 Task: Add a signature Dana Mitchell containing Happy Thanksgiving, Dana Mitchell to email address softage.10@softage.net and add a folder Landing pages
Action: Mouse moved to (90, 97)
Screenshot: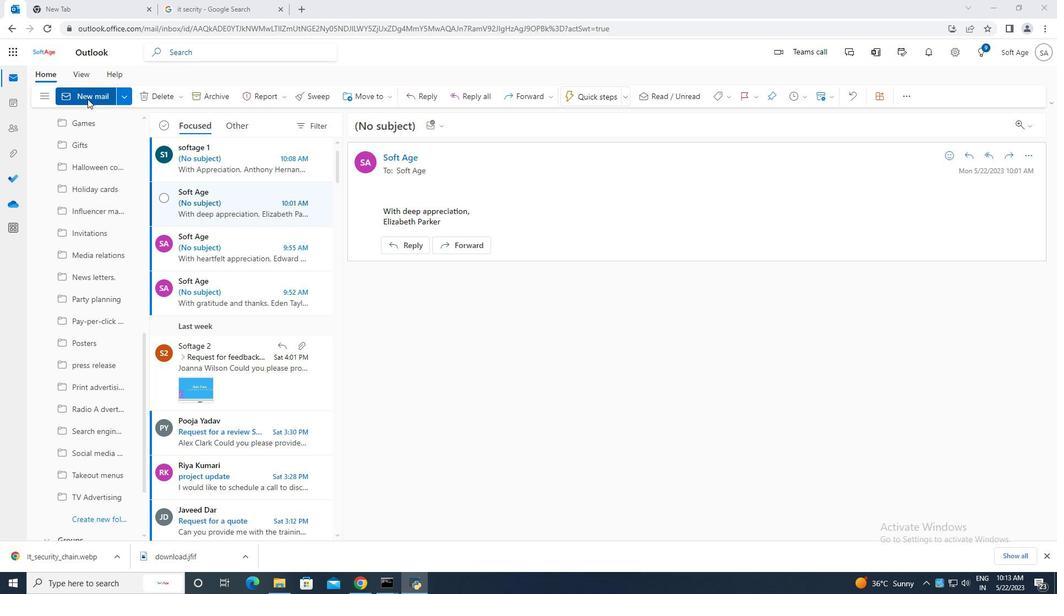 
Action: Mouse pressed left at (90, 97)
Screenshot: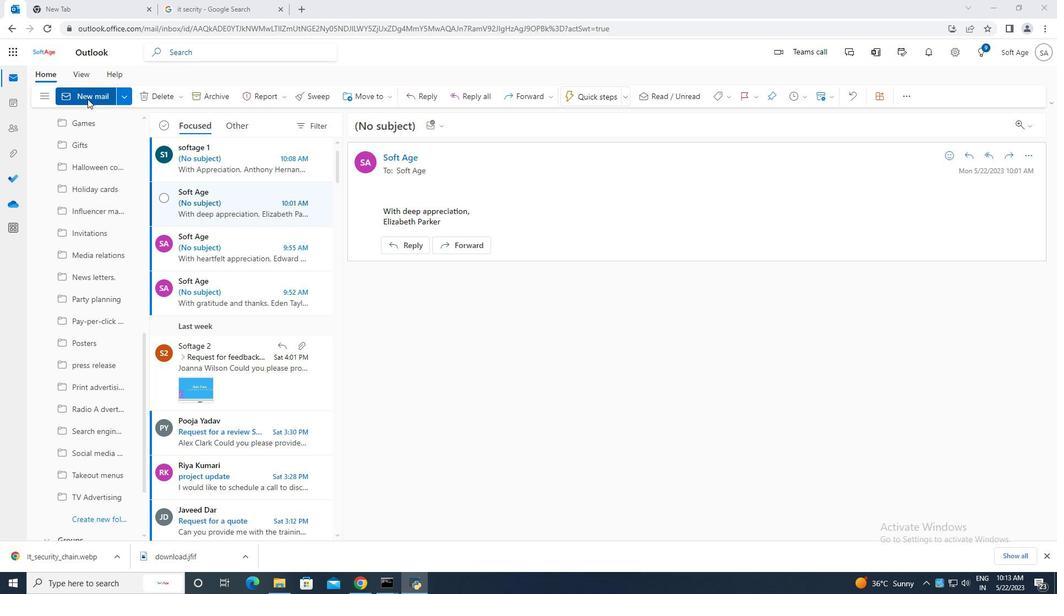 
Action: Mouse moved to (716, 98)
Screenshot: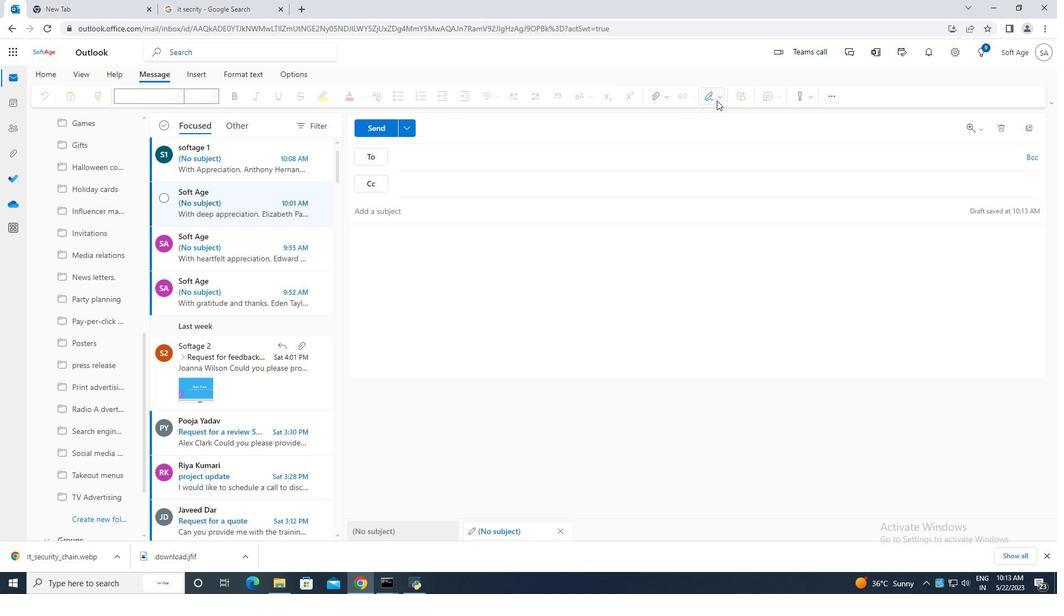 
Action: Mouse pressed left at (716, 98)
Screenshot: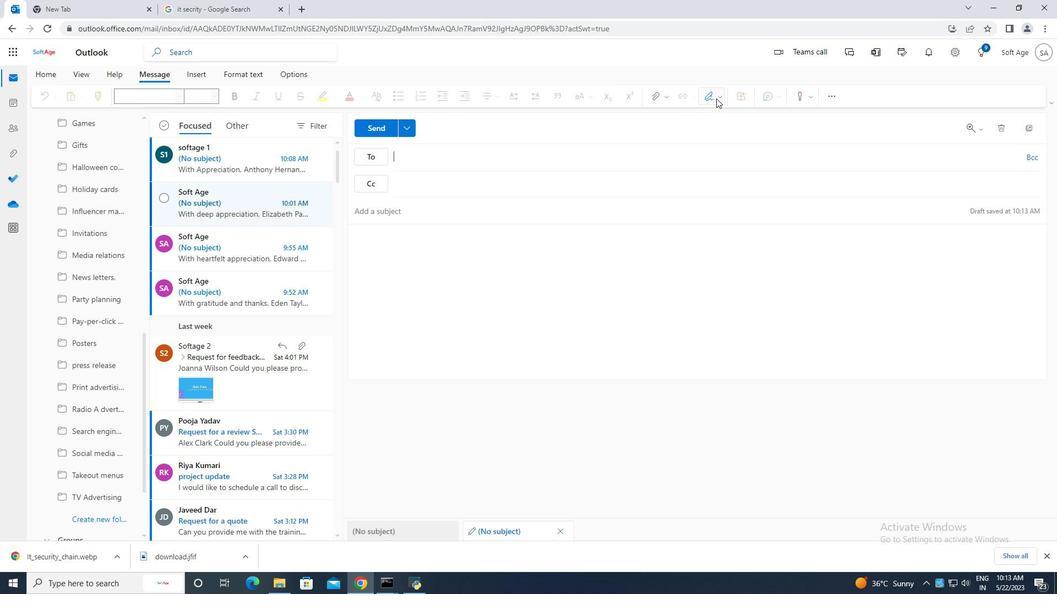 
Action: Mouse moved to (678, 143)
Screenshot: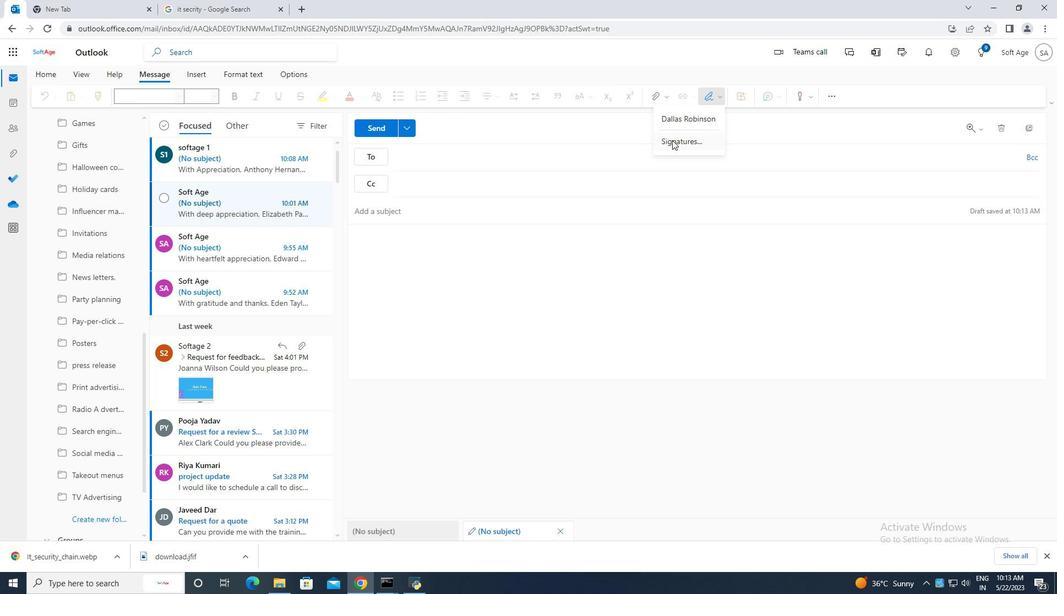 
Action: Mouse pressed left at (678, 143)
Screenshot: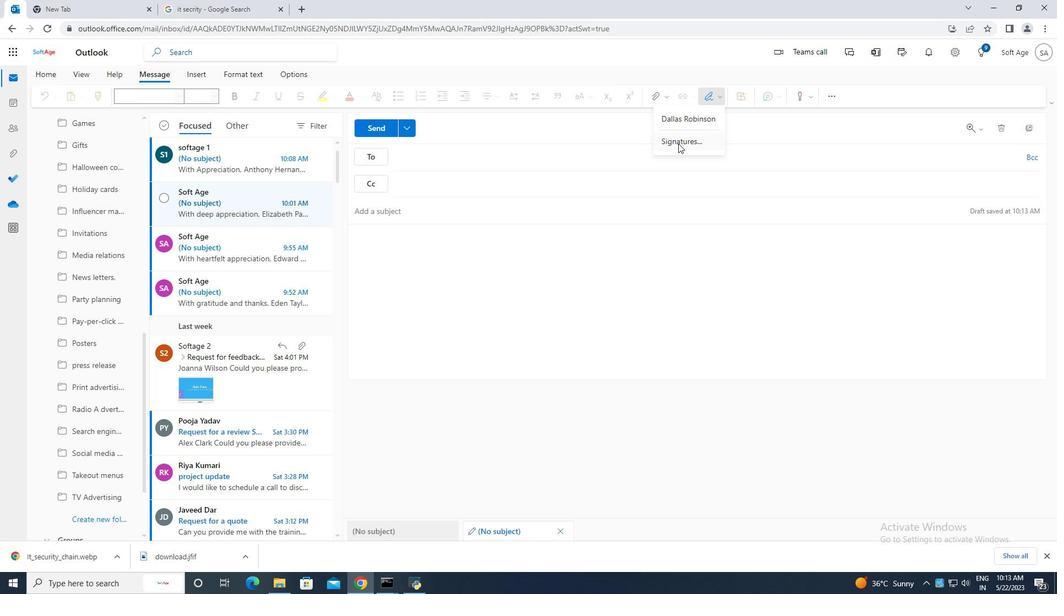 
Action: Mouse moved to (751, 185)
Screenshot: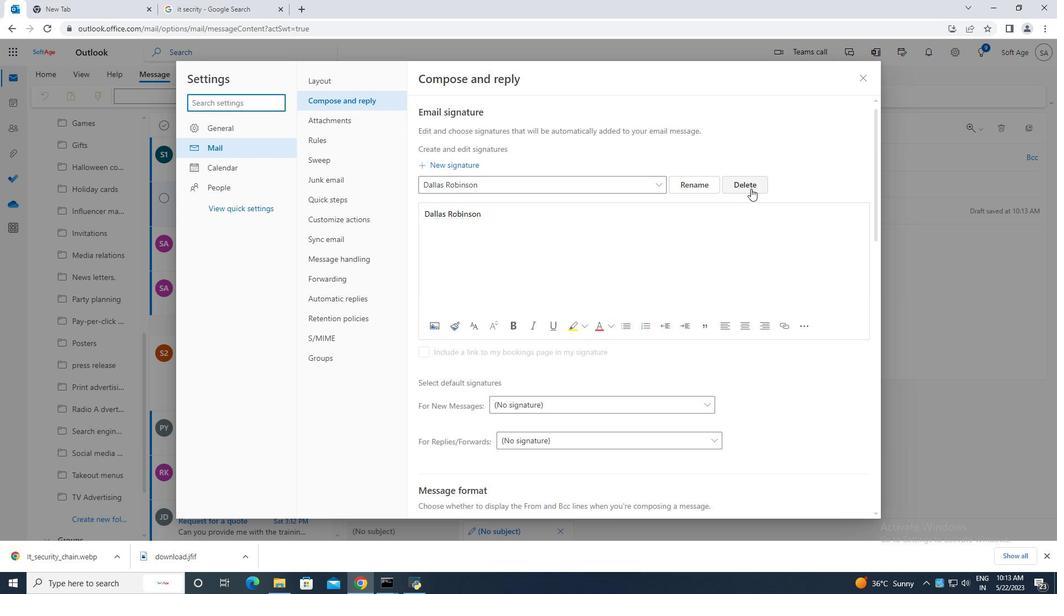 
Action: Mouse pressed left at (751, 185)
Screenshot: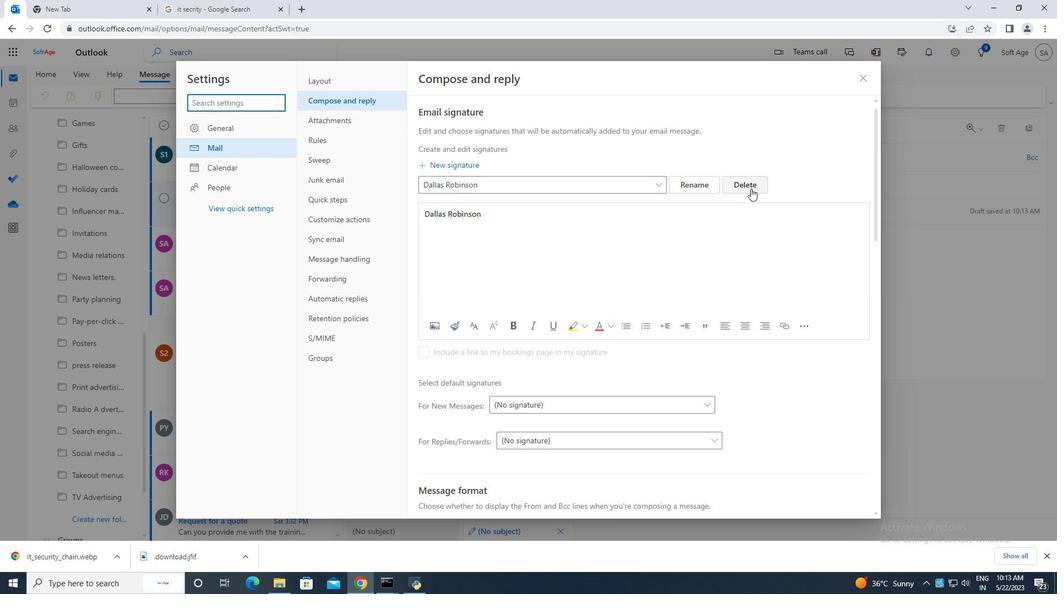 
Action: Mouse moved to (469, 187)
Screenshot: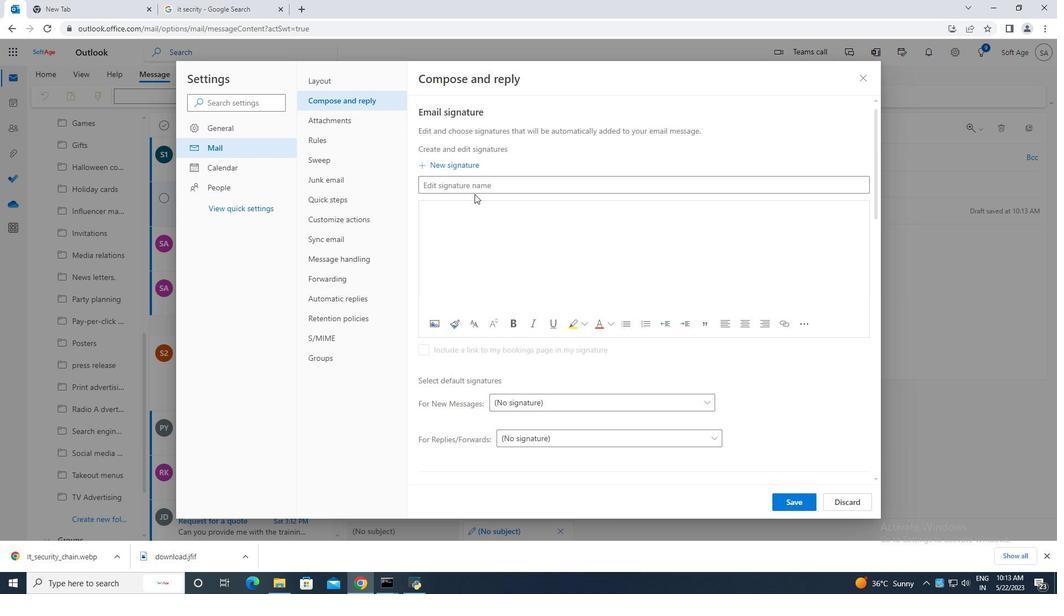 
Action: Mouse pressed left at (469, 187)
Screenshot: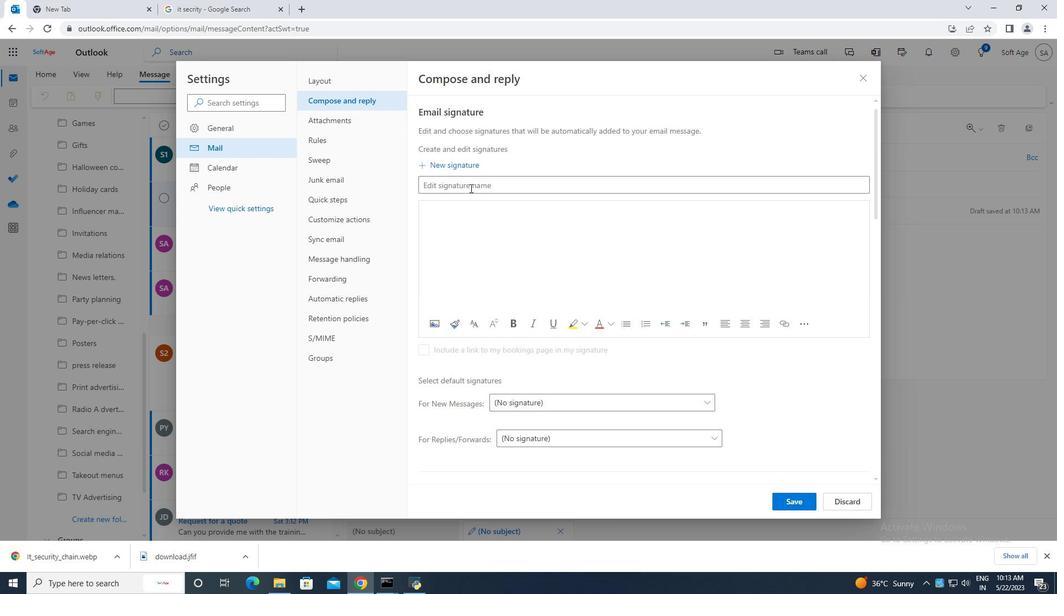 
Action: Key pressed <Key.caps_lock>D<Key.caps_lock>ana<Key.space><Key.caps_lock>MITCHELL
Screenshot: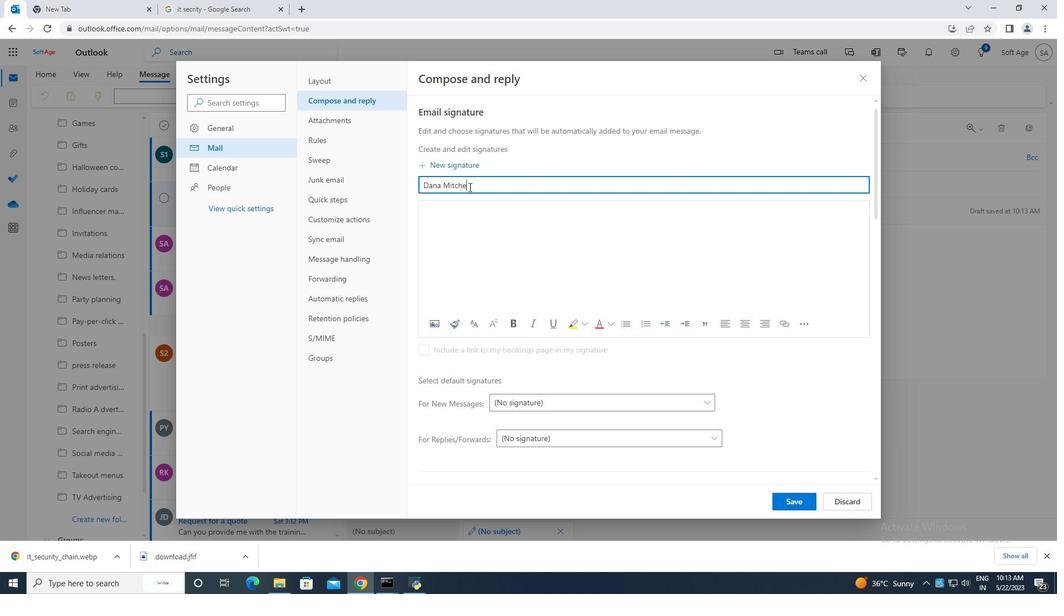 
Action: Mouse moved to (481, 210)
Screenshot: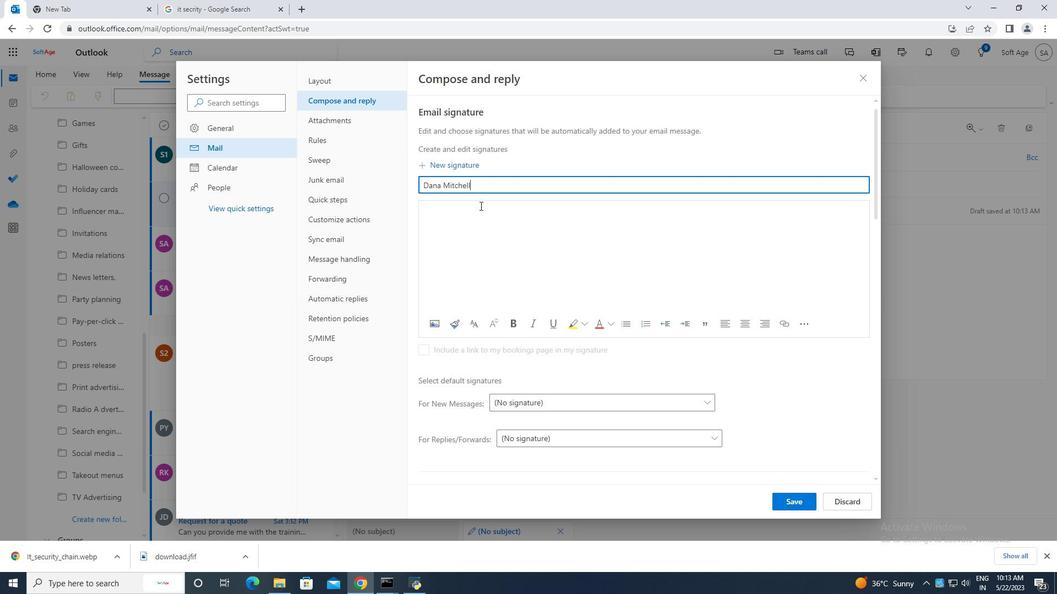 
Action: Mouse pressed left at (481, 210)
Screenshot: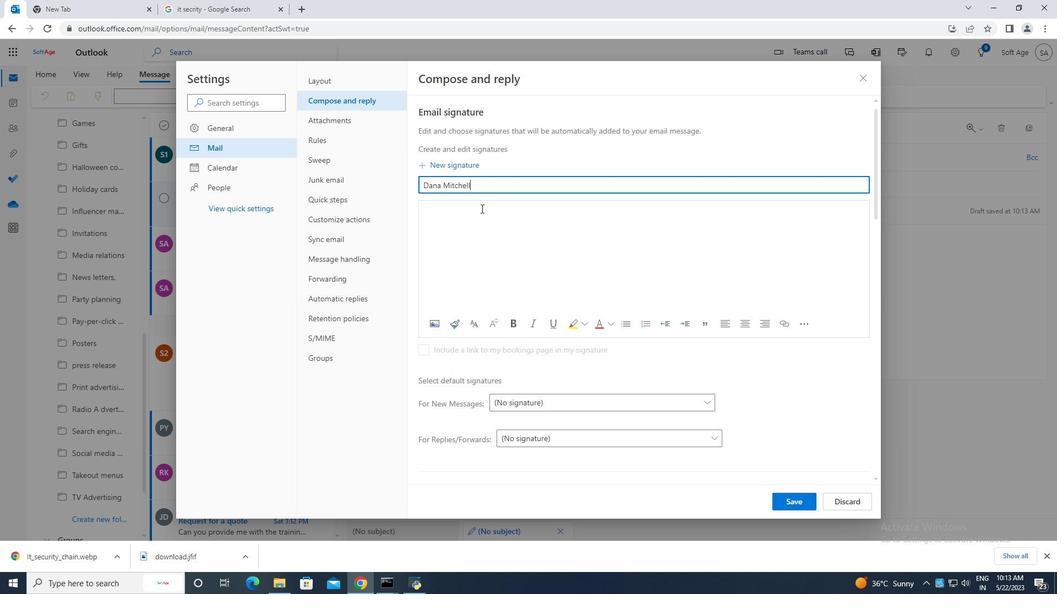 
Action: Mouse moved to (481, 210)
Screenshot: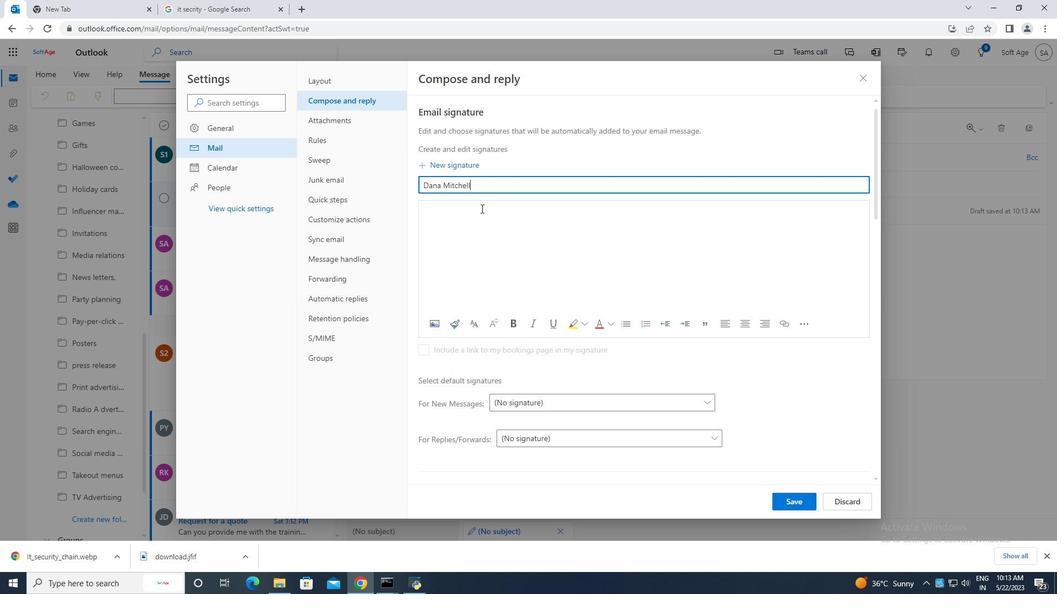 
Action: Key pressed <Key.caps_lock>d<Key.caps_lock>ANA<Key.space><Key.caps_lock>m<Key.caps_lock>ITCHEL
Screenshot: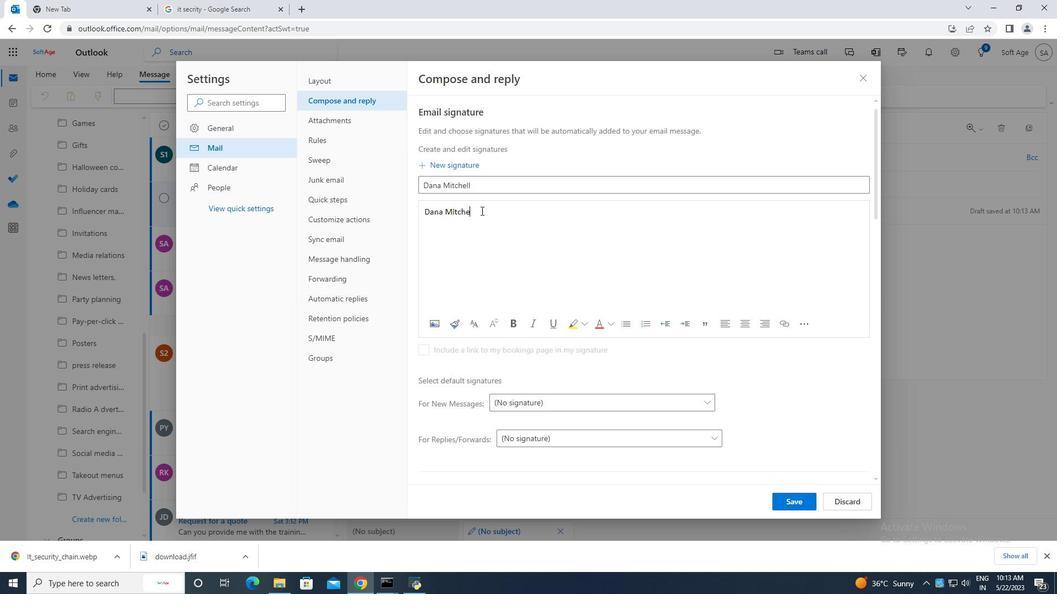 
Action: Mouse moved to (782, 499)
Screenshot: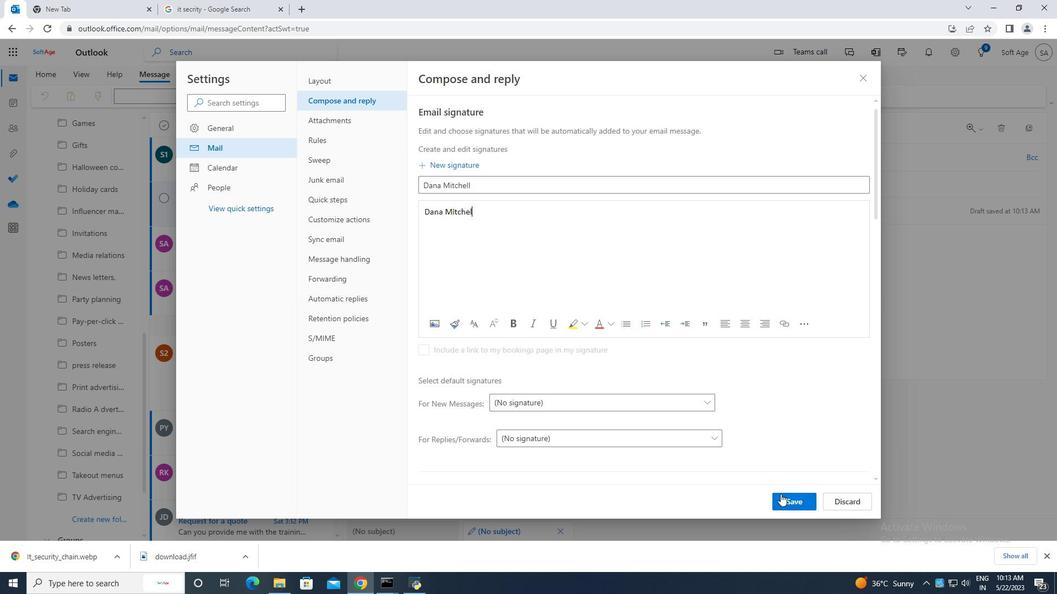 
Action: Mouse pressed left at (782, 499)
Screenshot: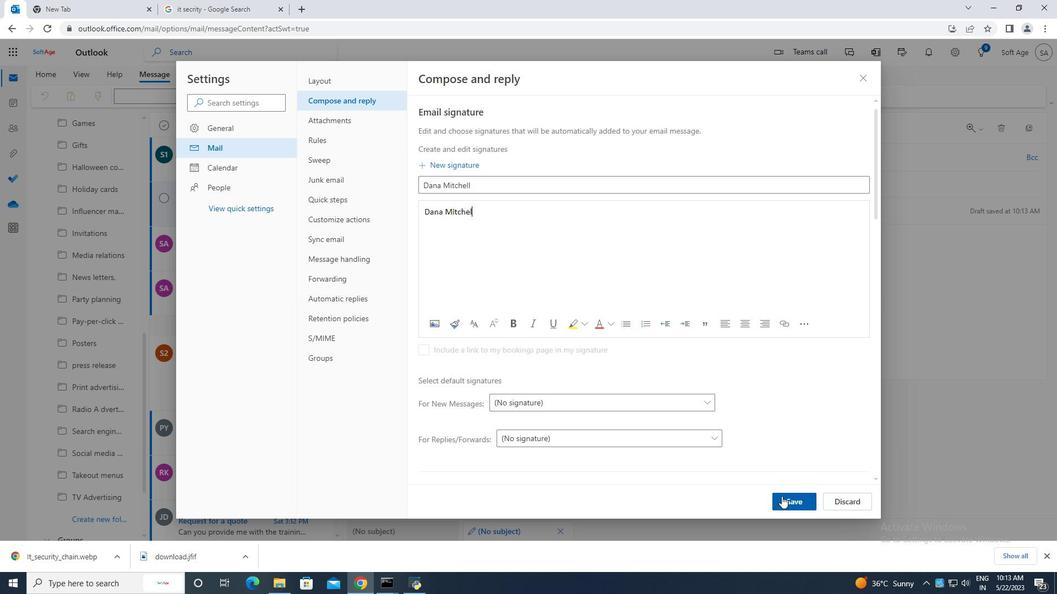
Action: Mouse moved to (868, 74)
Screenshot: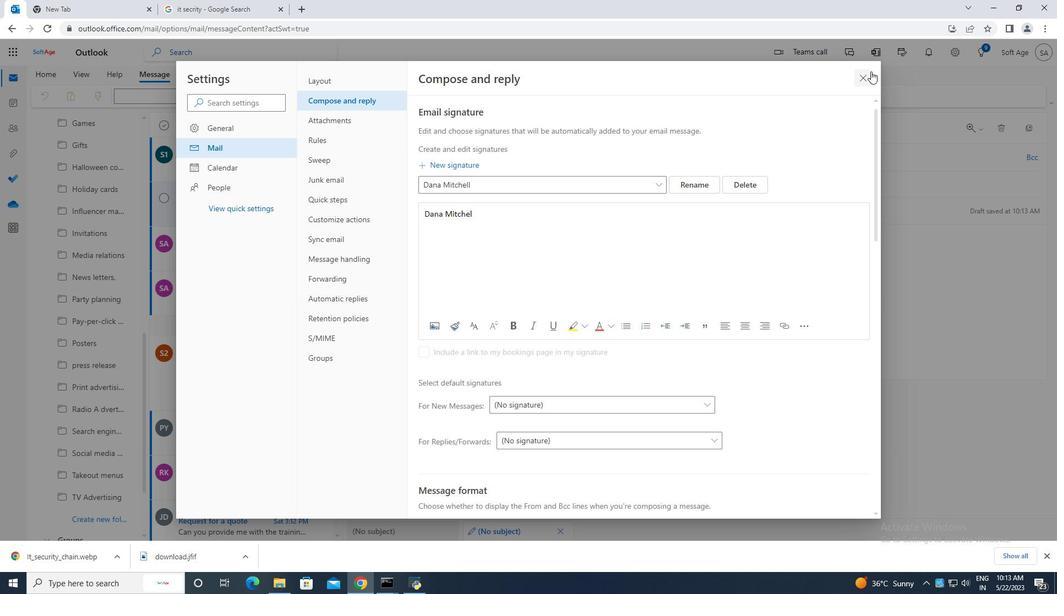 
Action: Mouse pressed left at (868, 74)
Screenshot: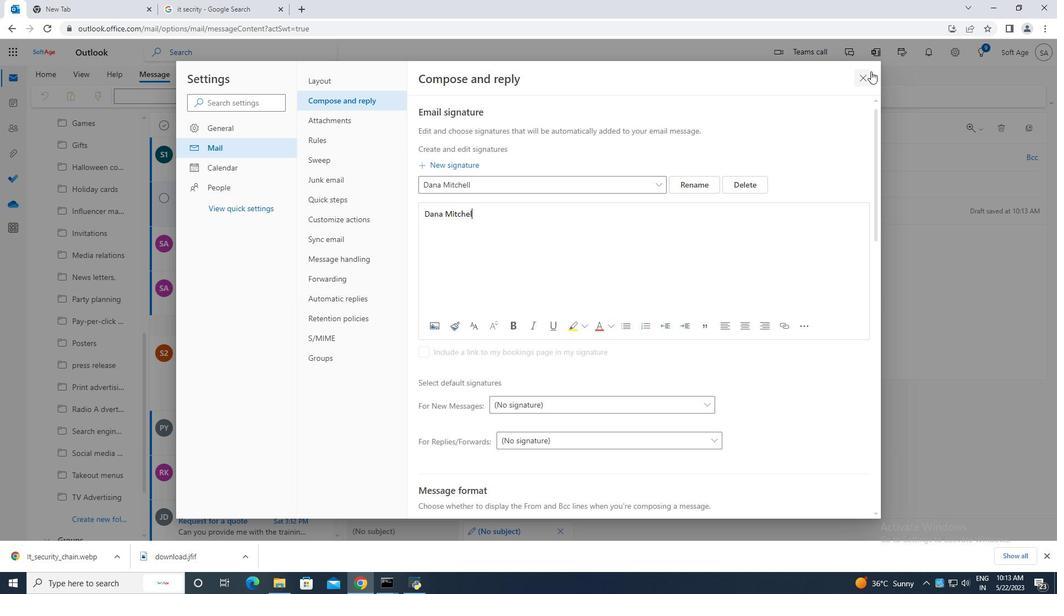 
Action: Mouse moved to (702, 99)
Screenshot: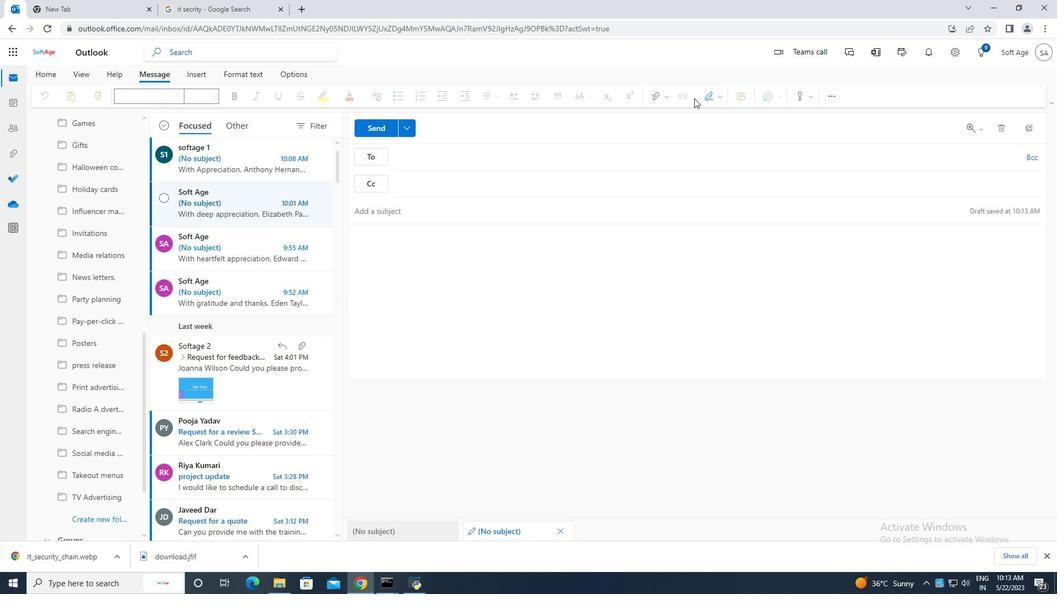 
Action: Mouse pressed left at (702, 99)
Screenshot: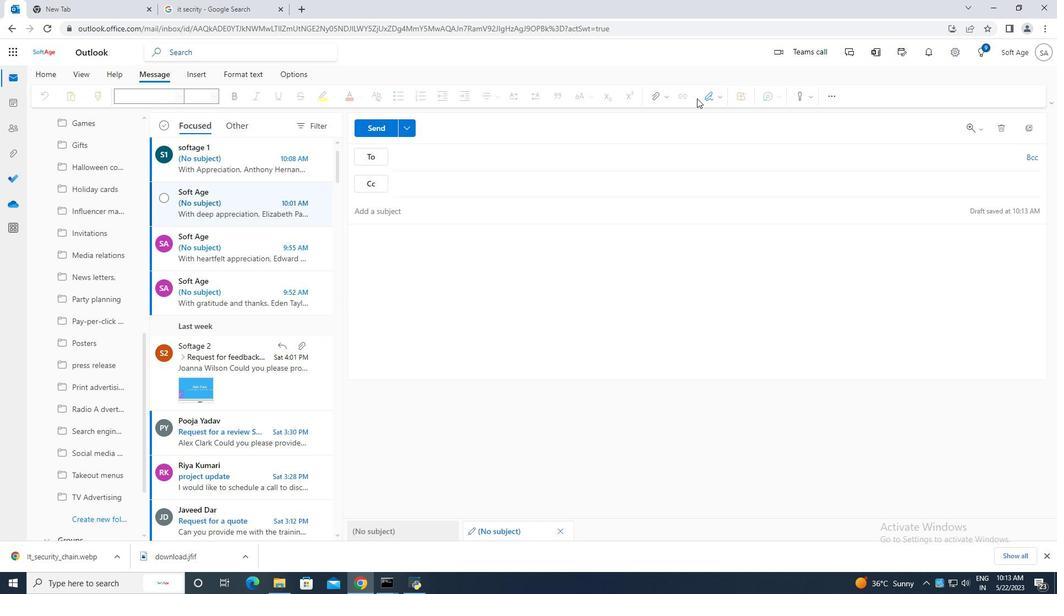 
Action: Mouse moved to (693, 118)
Screenshot: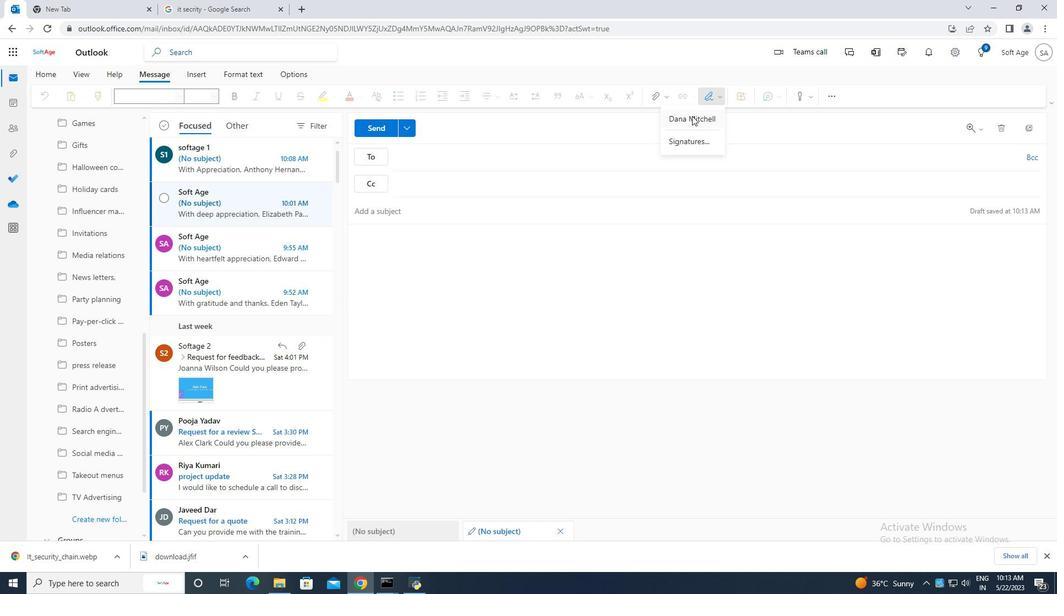 
Action: Mouse pressed left at (693, 118)
Screenshot: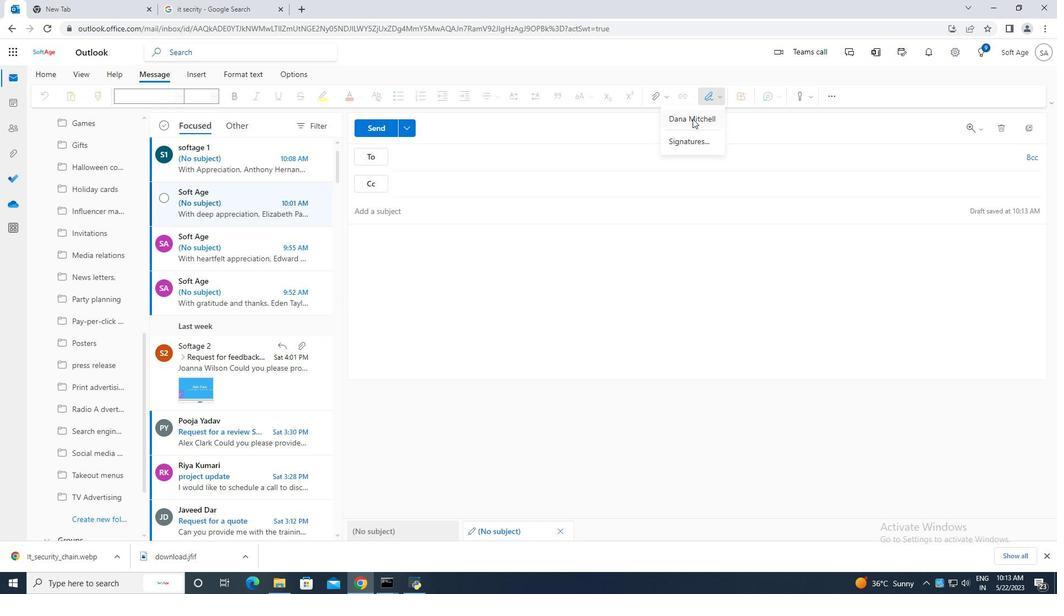 
Action: Mouse moved to (382, 238)
Screenshot: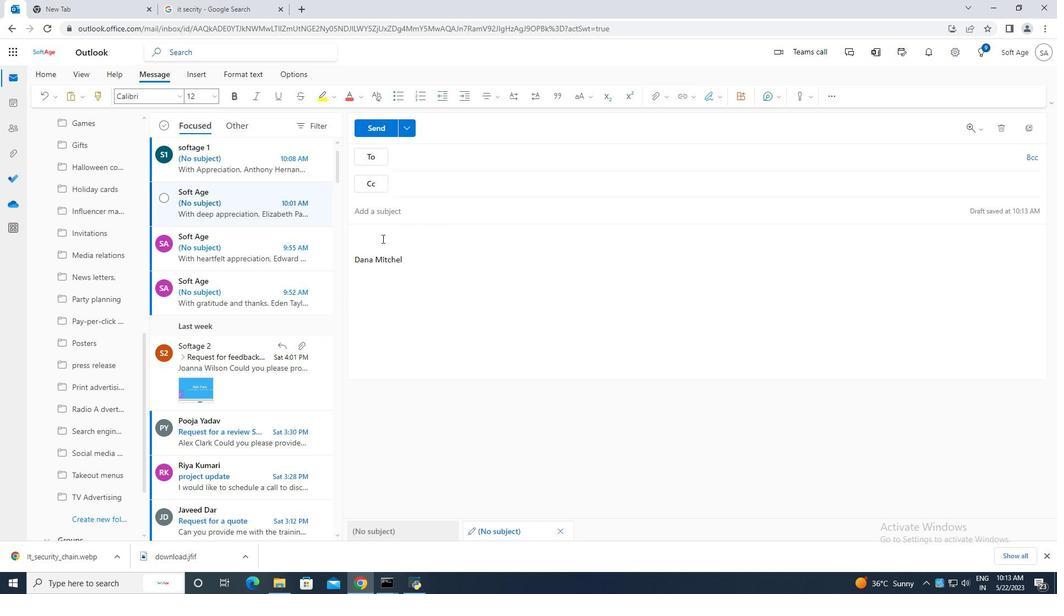 
Action: Key pressed <Key.caps_lock>c<Key.caps_lock>ONTAINING<Key.space>HAPPY<Key.space>THANKS<Key.space>GIVING,
Screenshot: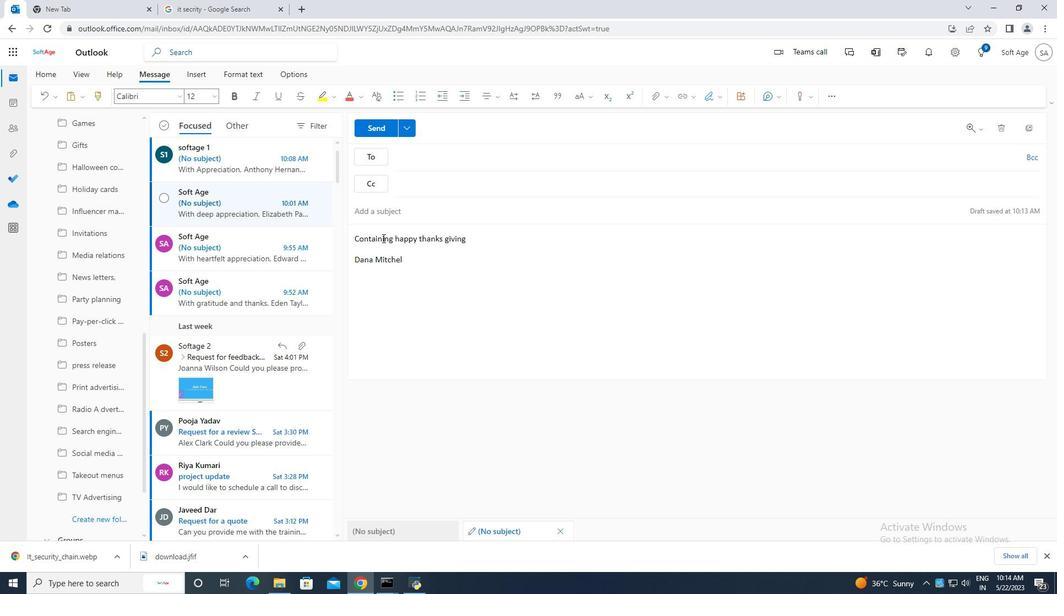 
Action: Mouse moved to (417, 157)
Screenshot: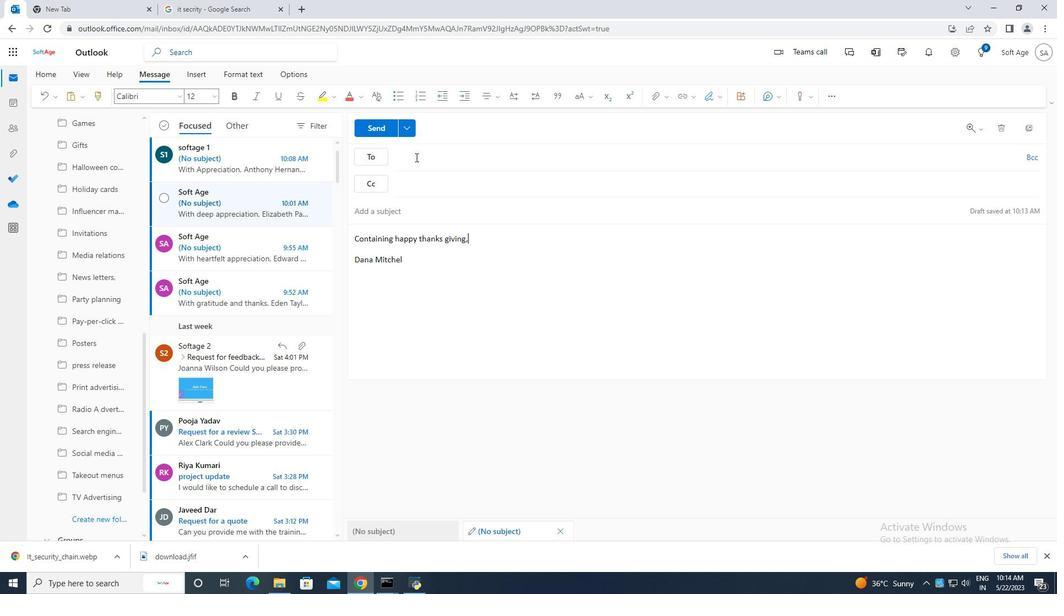 
Action: Mouse pressed left at (417, 157)
Screenshot: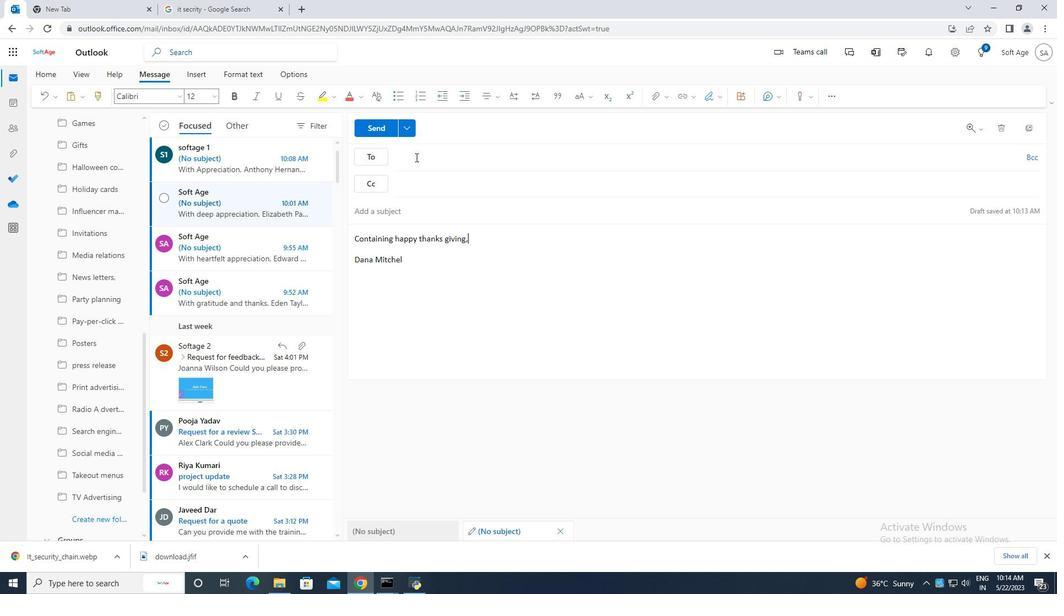 
Action: Key pressed SOFTAGE.10
Screenshot: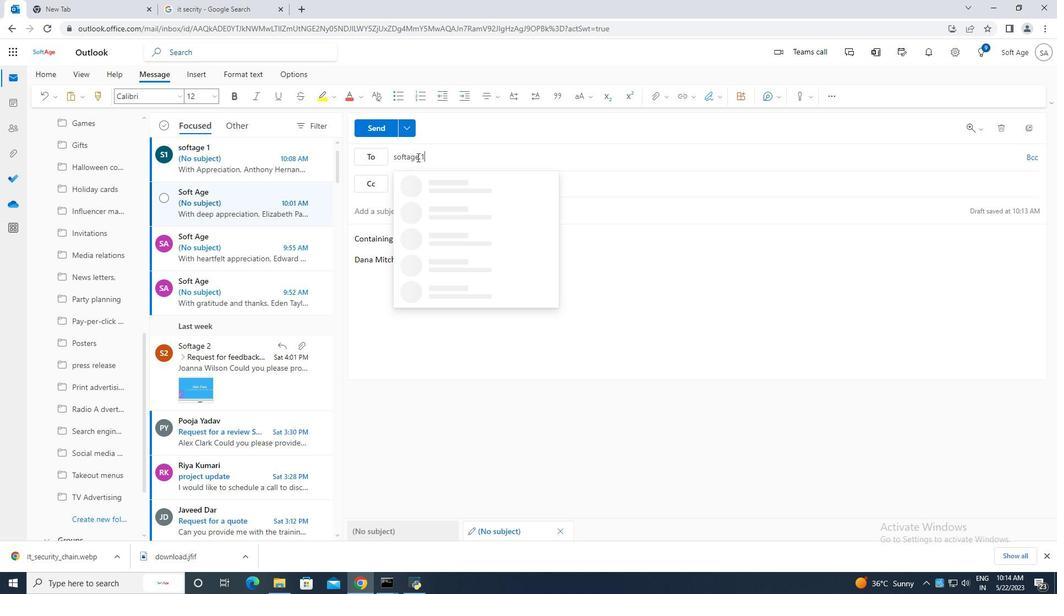 
Action: Mouse moved to (520, 223)
Screenshot: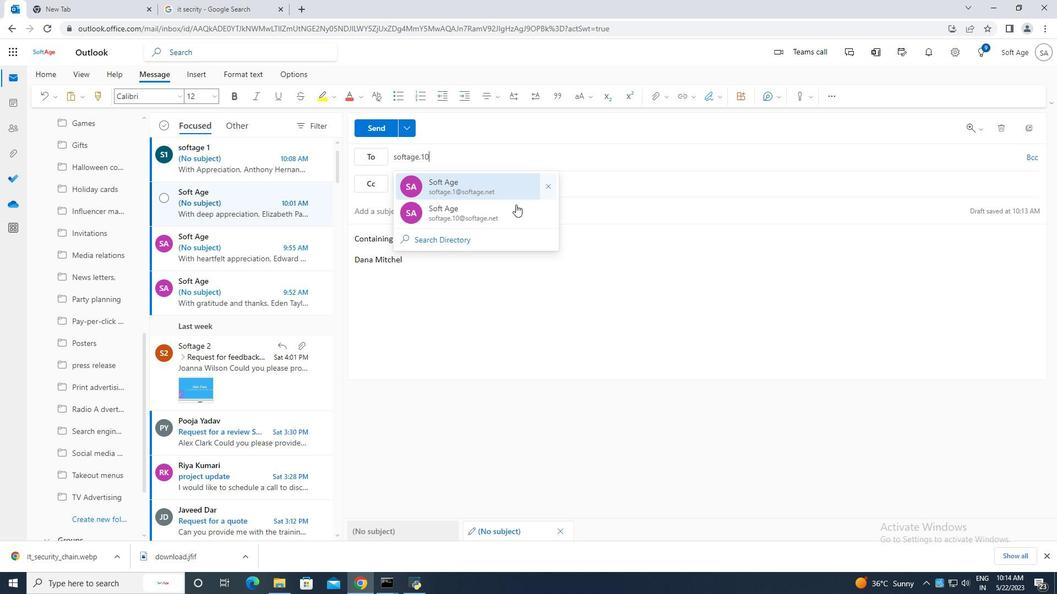
Action: Mouse pressed left at (520, 223)
Screenshot: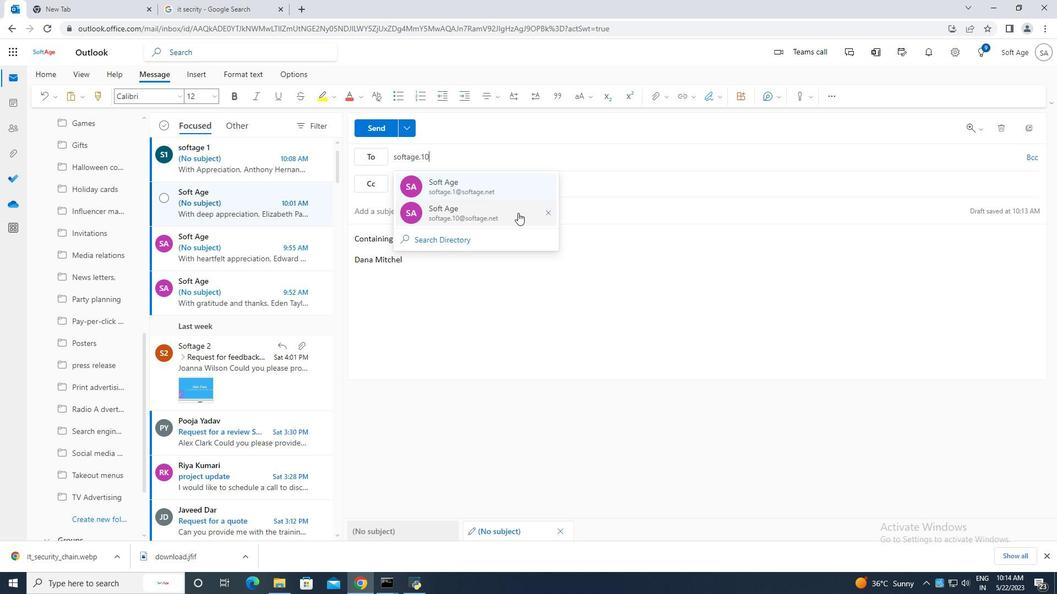 
Action: Mouse moved to (96, 519)
Screenshot: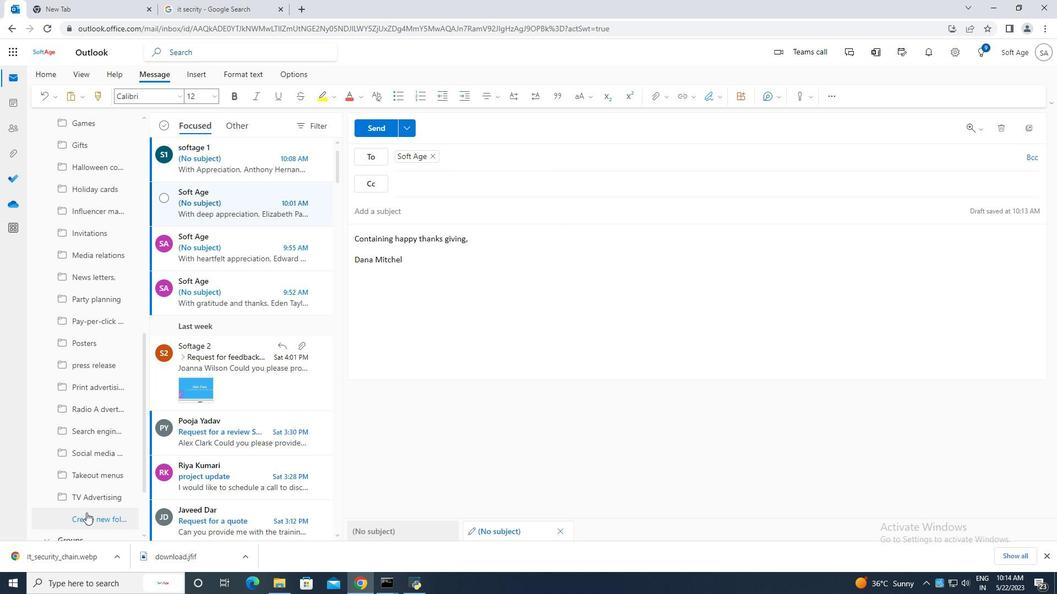 
Action: Mouse pressed left at (96, 519)
Screenshot: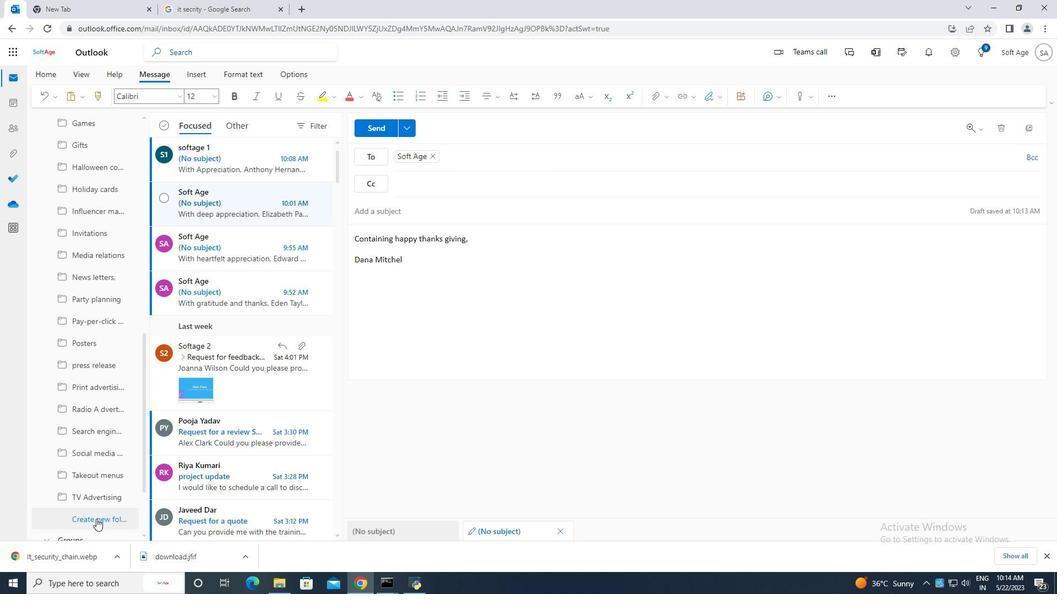 
Action: Mouse moved to (85, 516)
Screenshot: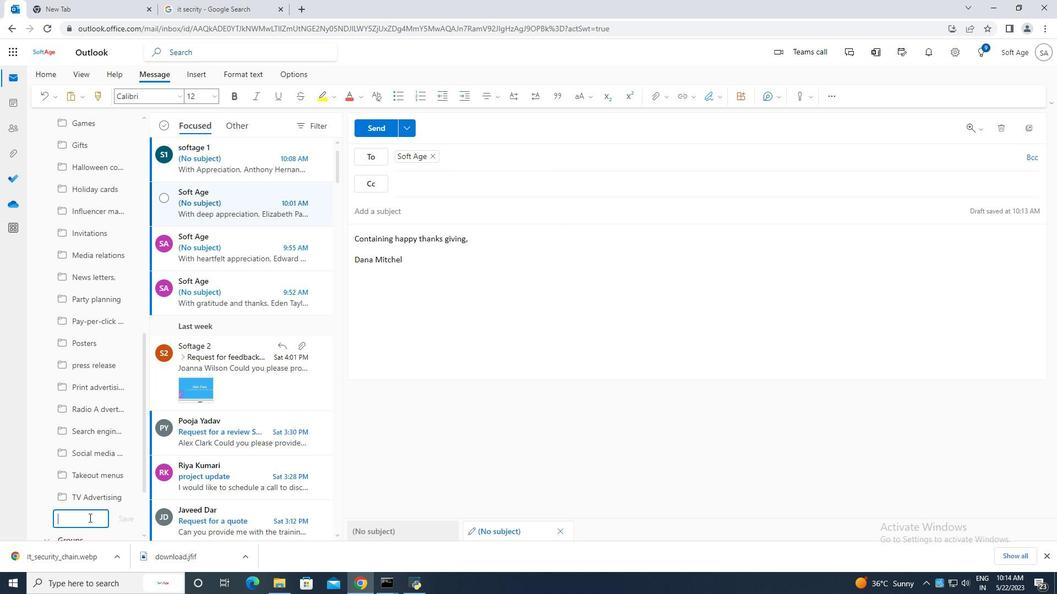 
Action: Key pressed <Key.caps_lock>l<Key.caps_lock>ANDING<Key.space>PAGES
Screenshot: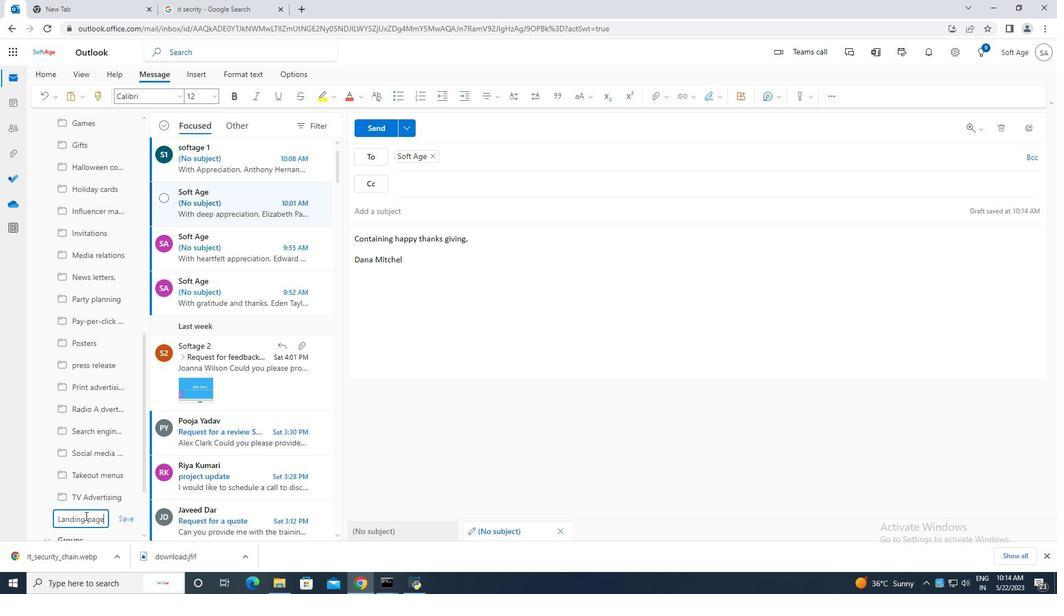 
Action: Mouse moved to (130, 519)
Screenshot: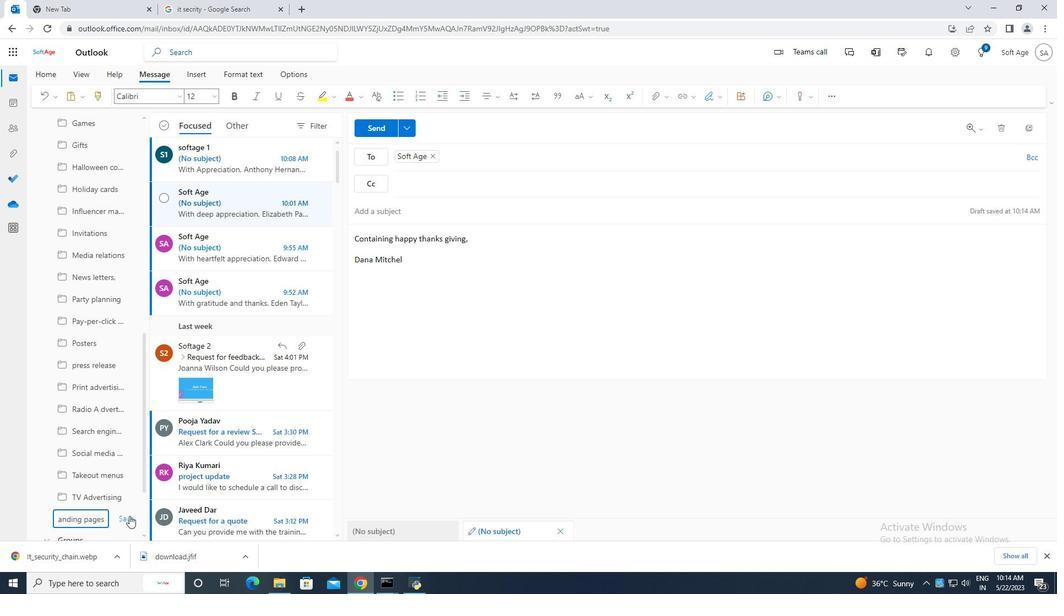 
Action: Mouse pressed left at (130, 519)
Screenshot: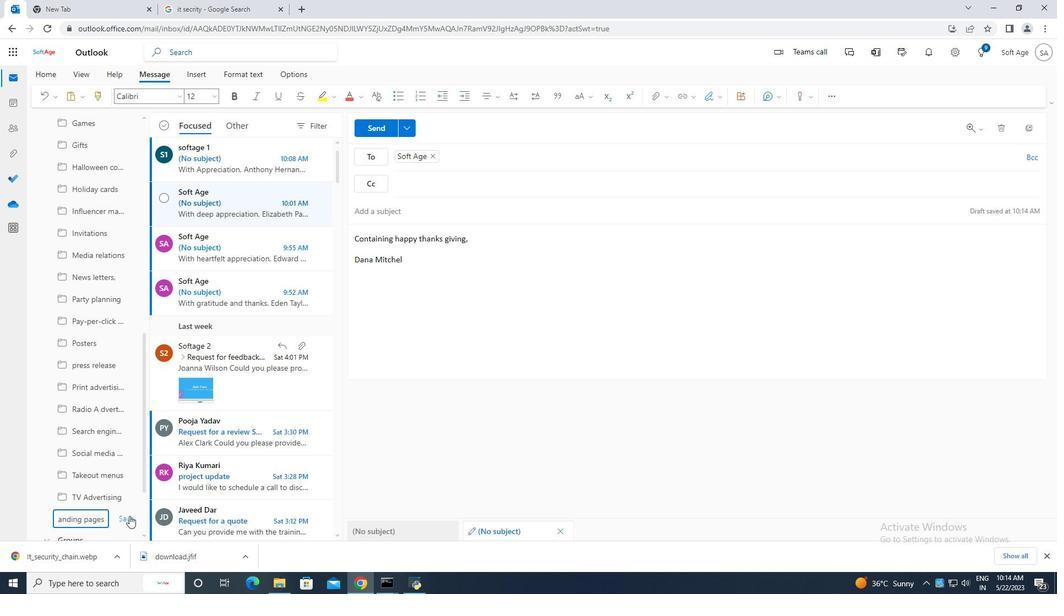 
Action: Mouse moved to (380, 128)
Screenshot: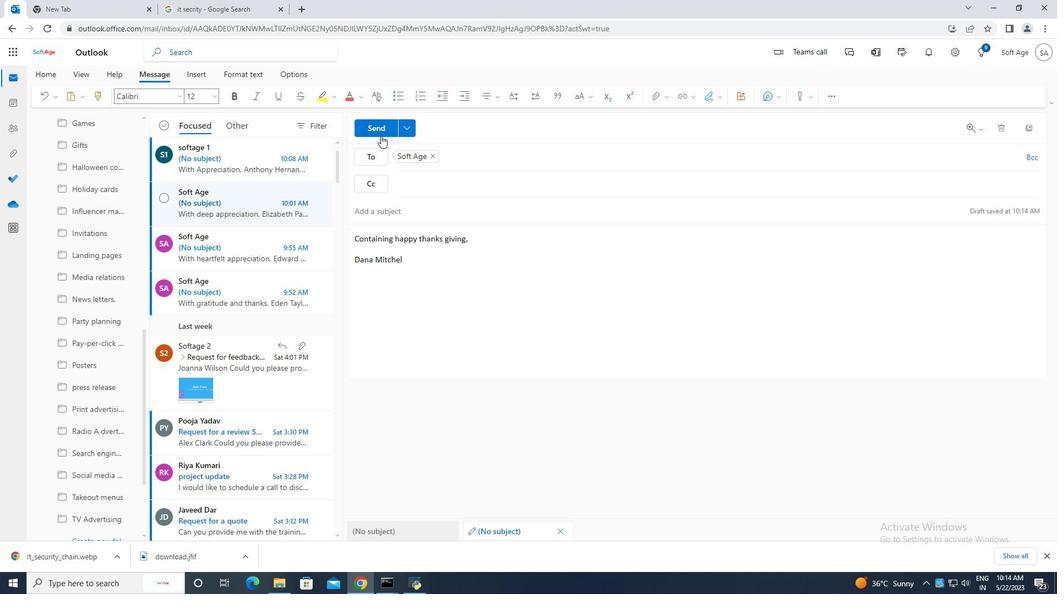 
Action: Mouse pressed left at (380, 128)
Screenshot: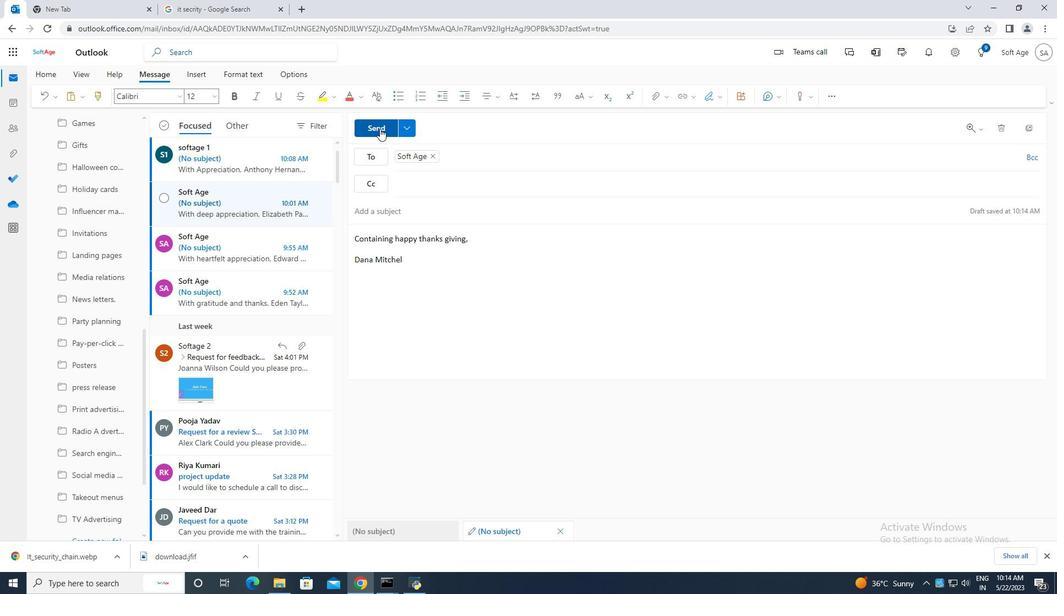 
Action: Mouse moved to (532, 318)
Screenshot: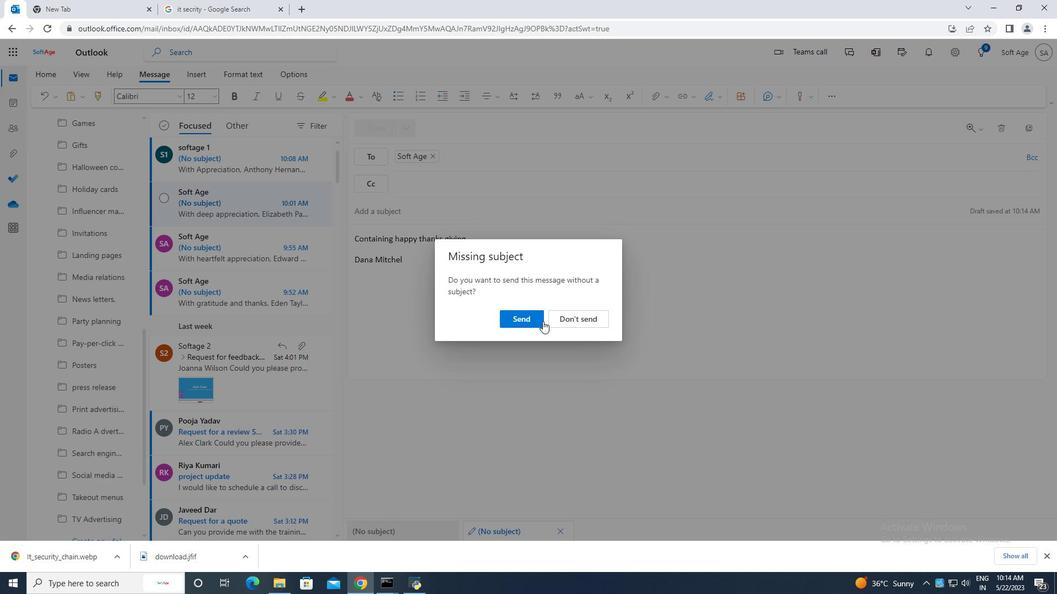 
Action: Mouse pressed left at (532, 318)
Screenshot: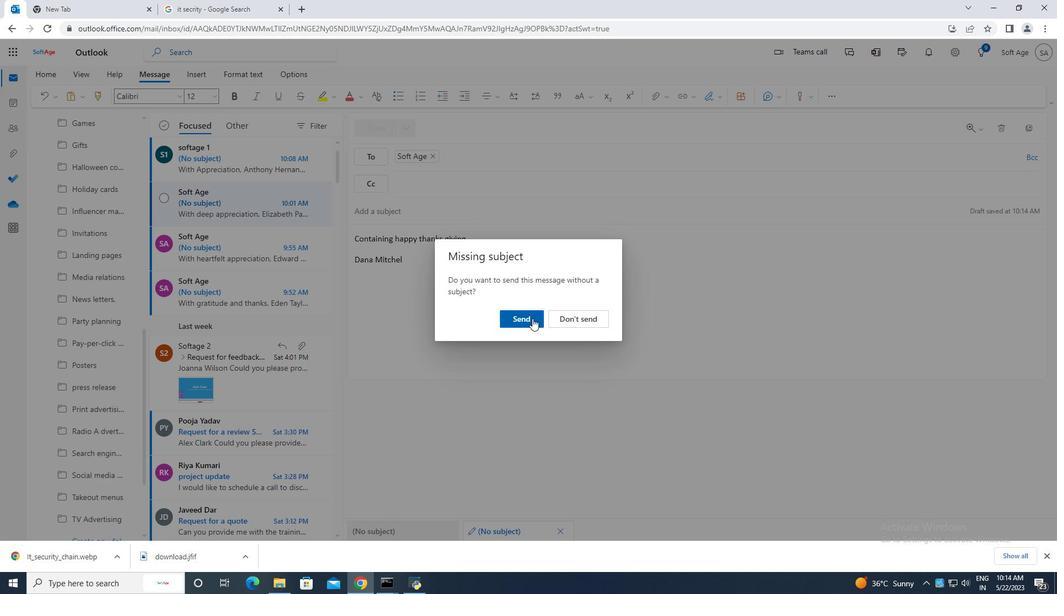 
Action: Mouse moved to (532, 318)
Screenshot: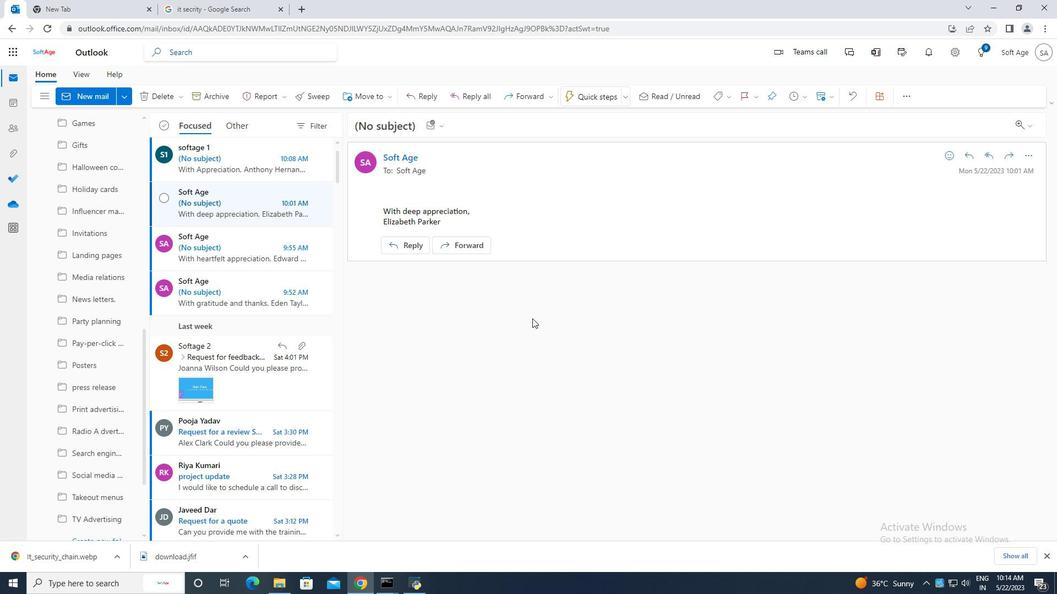 
